 Task: select strikethrough from formatting style.
Action: Mouse moved to (170, 117)
Screenshot: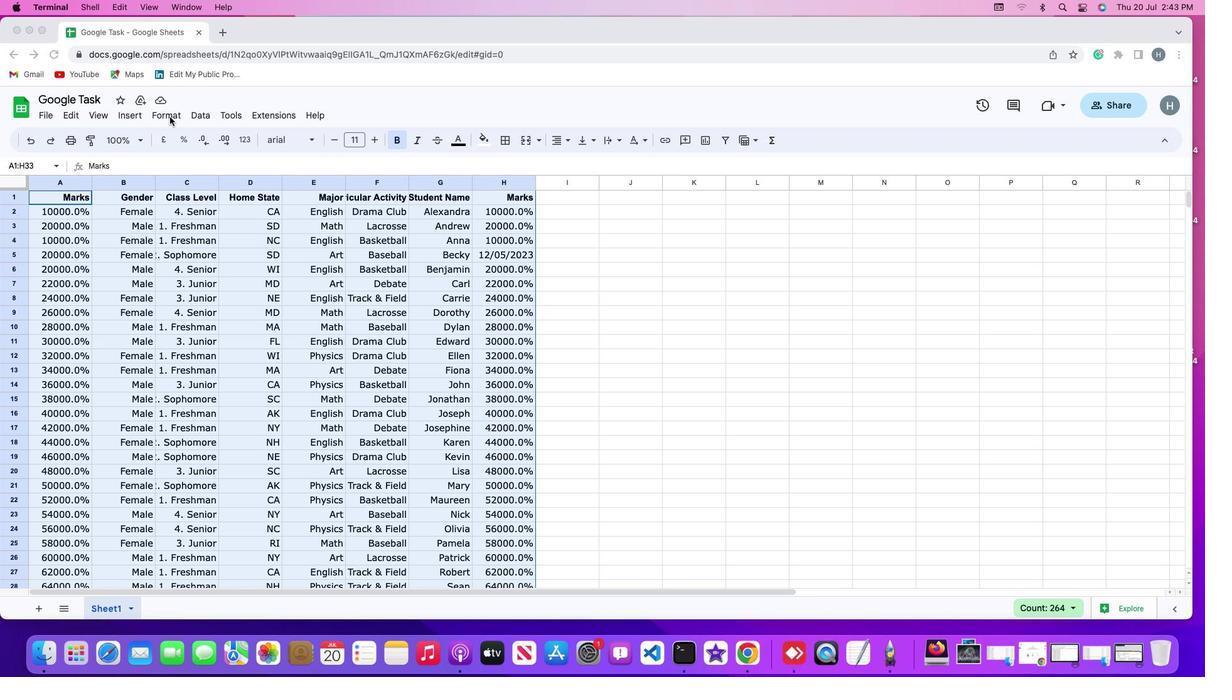
Action: Mouse pressed left at (170, 117)
Screenshot: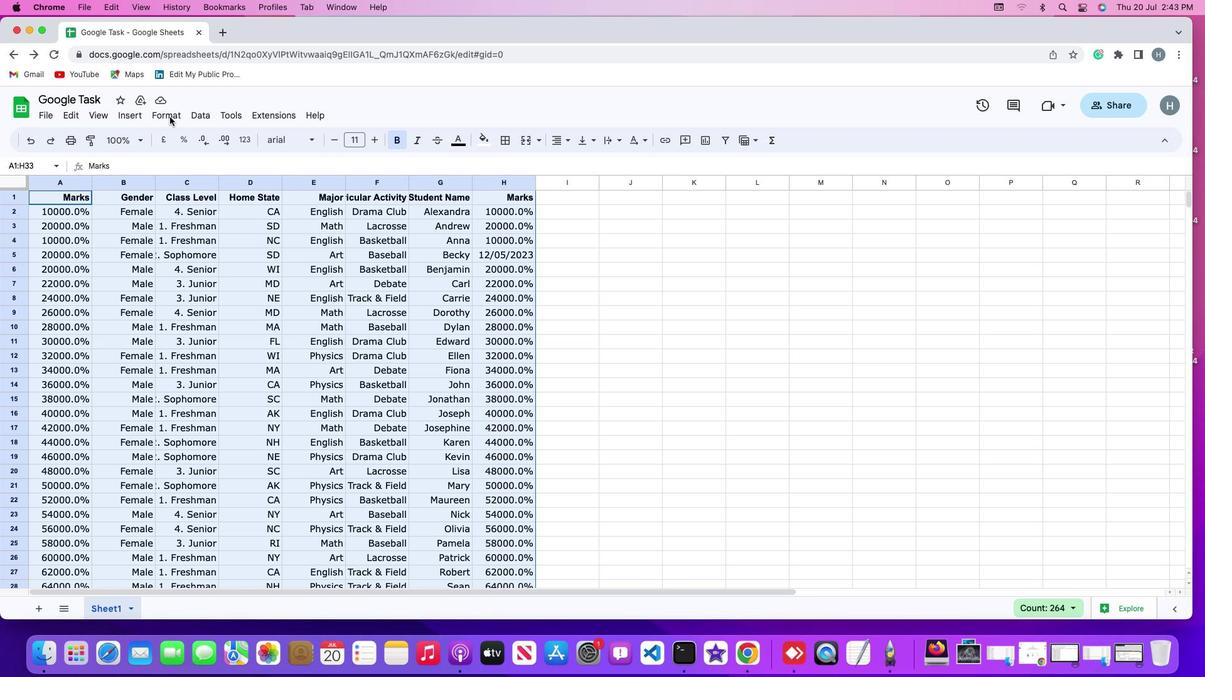 
Action: Mouse moved to (170, 113)
Screenshot: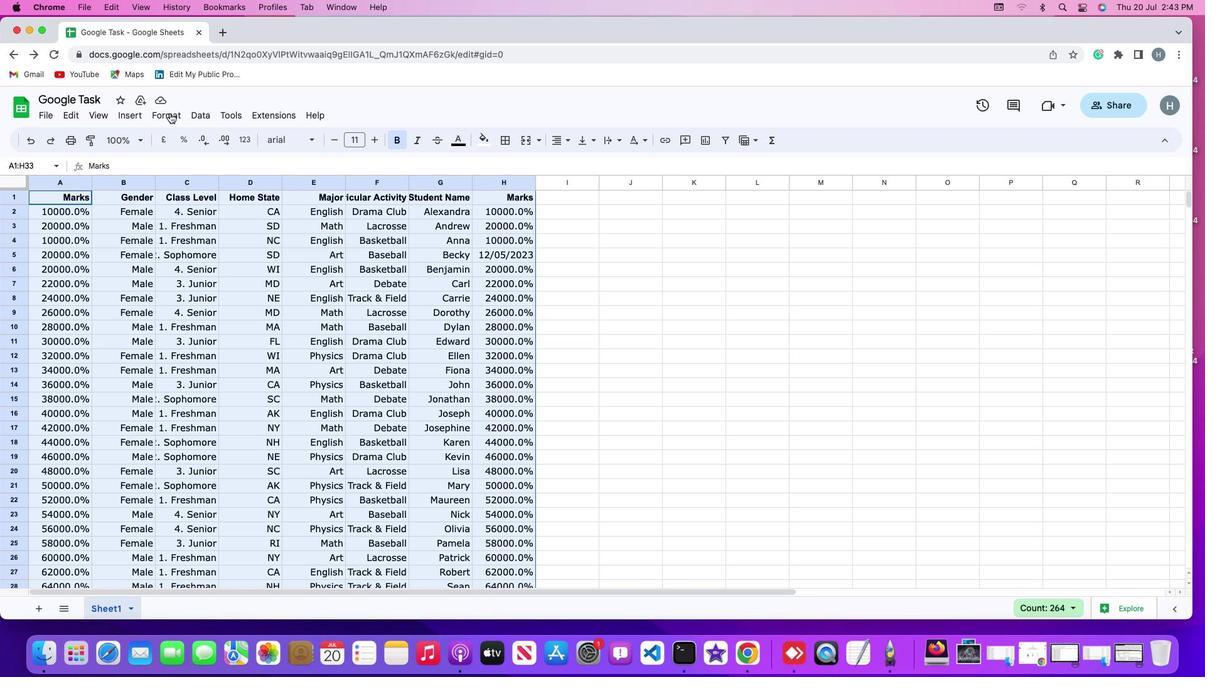 
Action: Mouse pressed left at (170, 113)
Screenshot: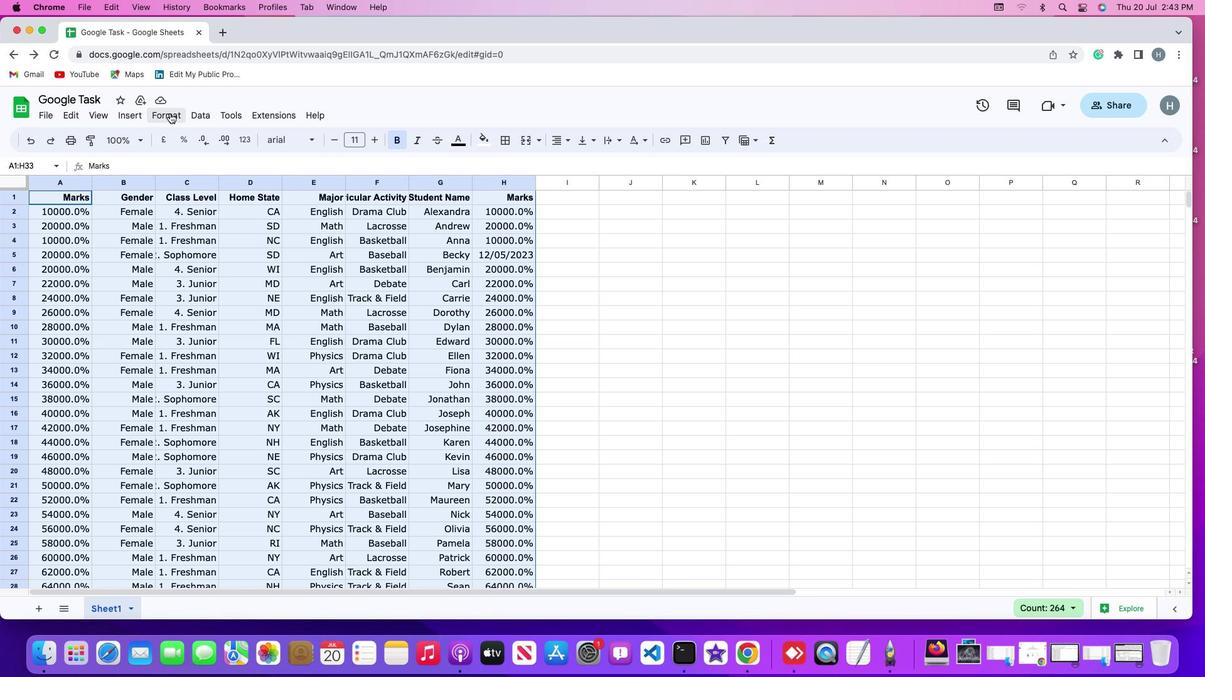 
Action: Mouse moved to (190, 334)
Screenshot: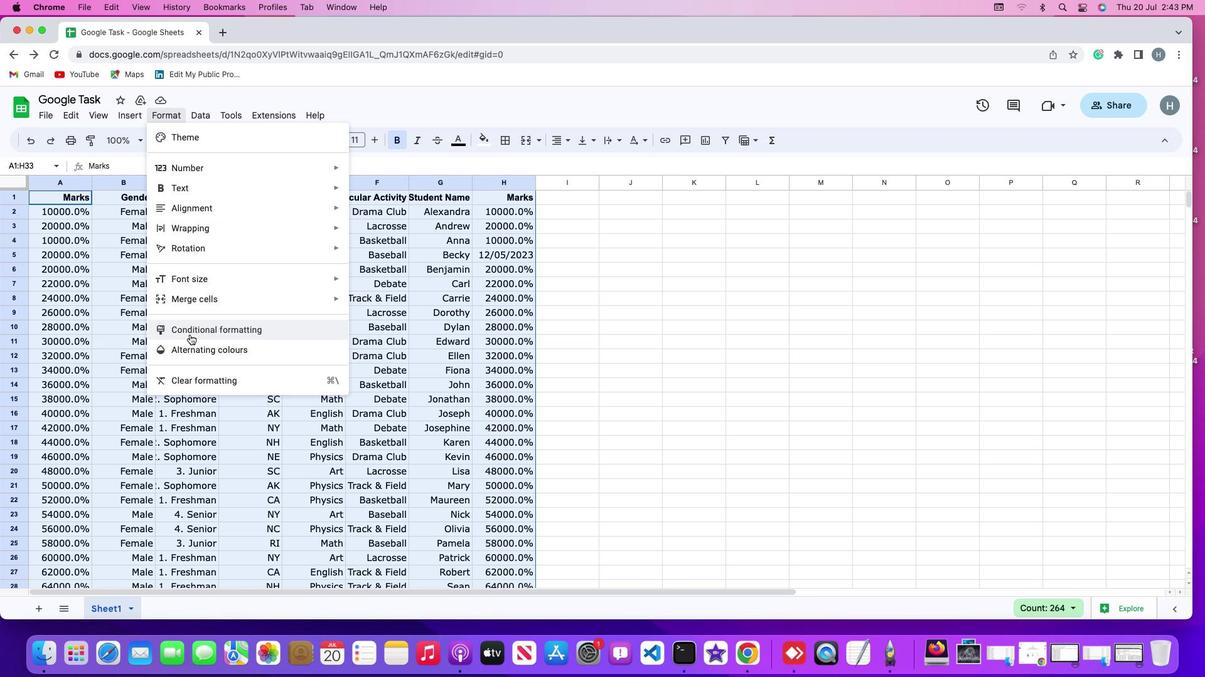
Action: Mouse pressed left at (190, 334)
Screenshot: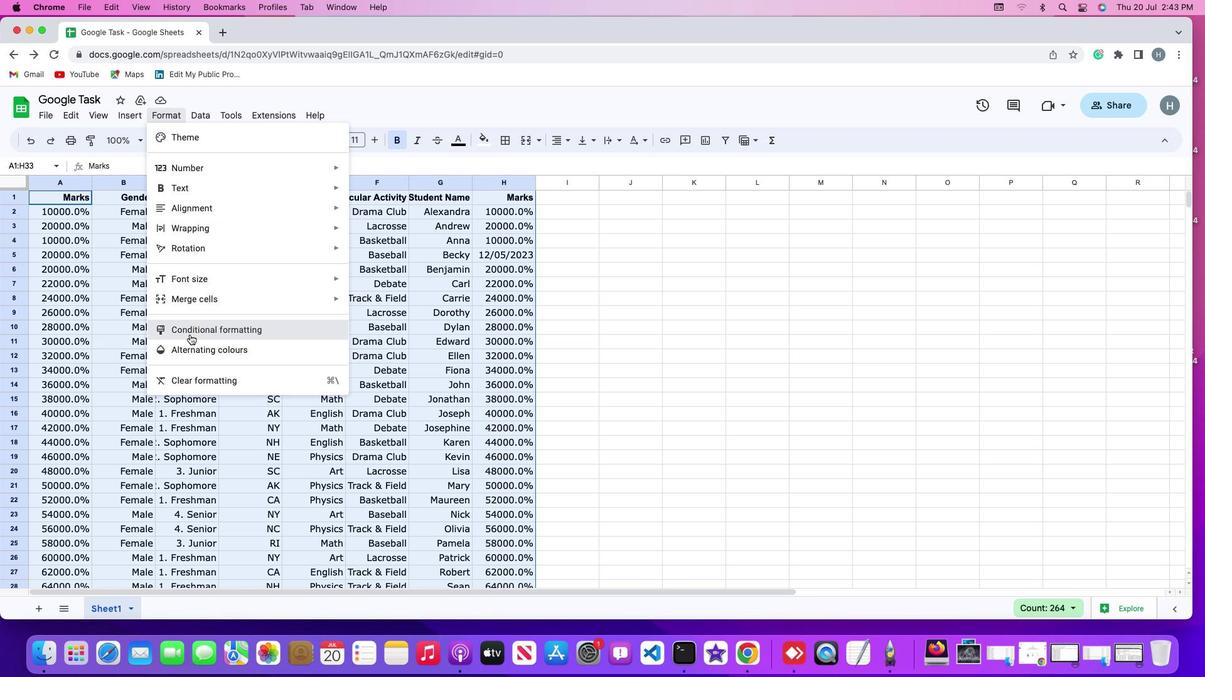
Action: Mouse moved to (1054, 384)
Screenshot: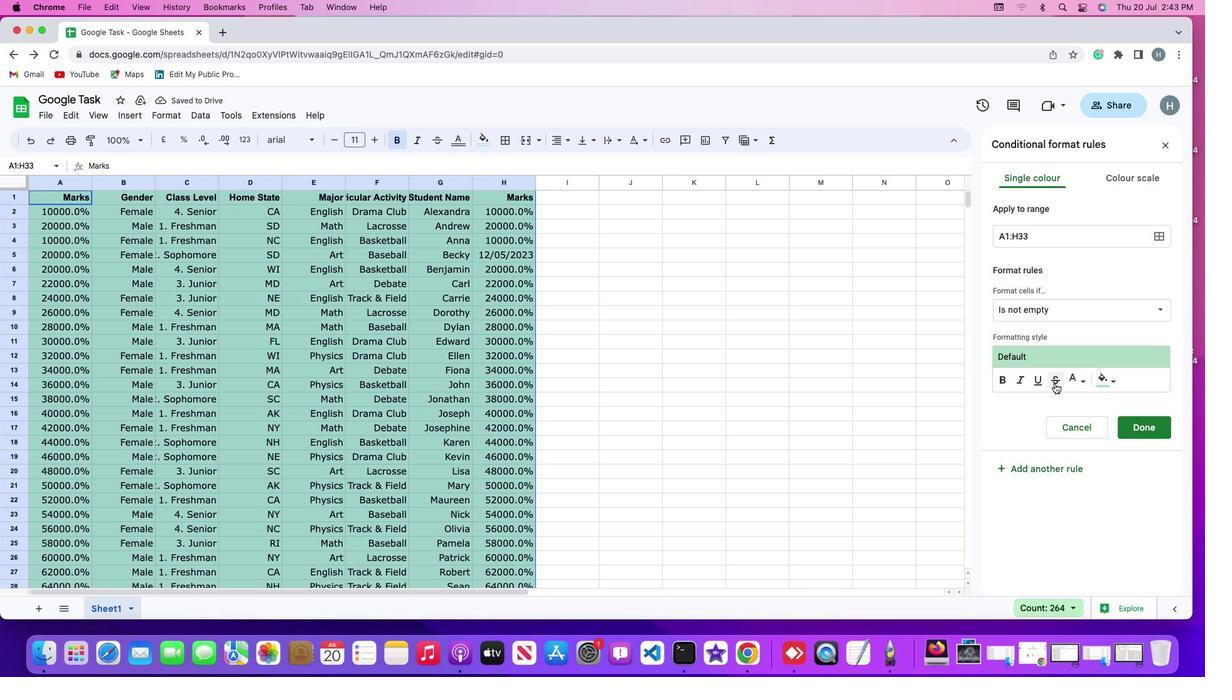 
Action: Mouse pressed left at (1054, 384)
Screenshot: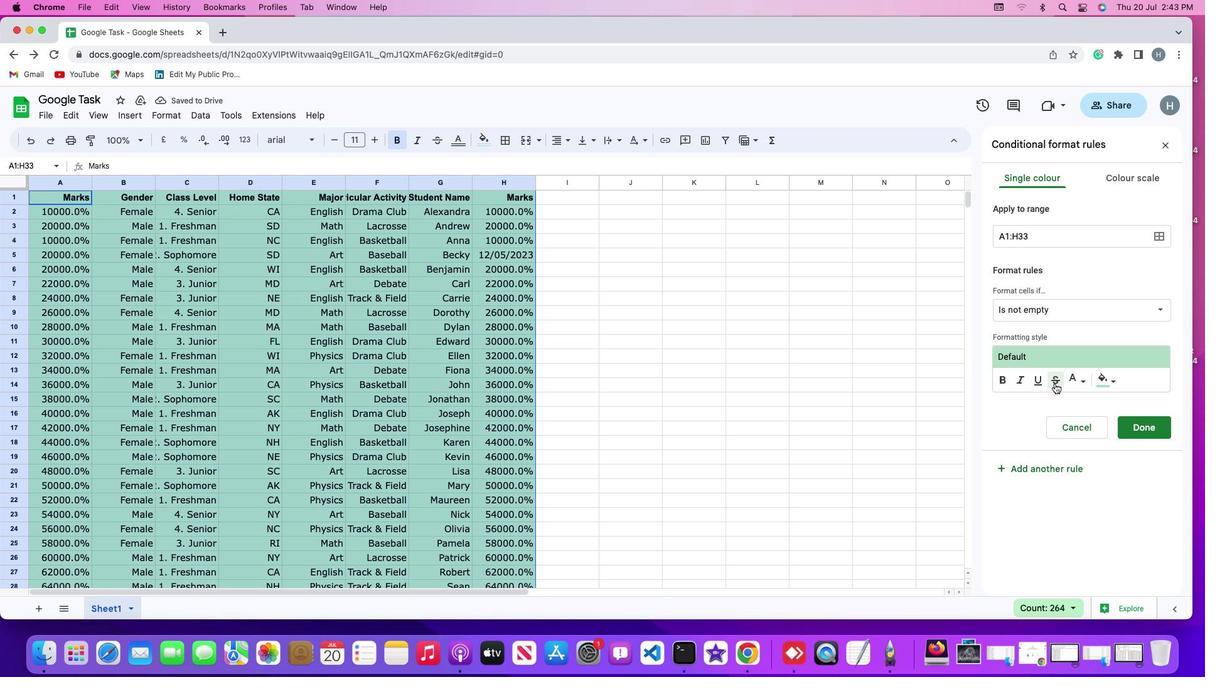 
Action: Mouse moved to (784, 386)
Screenshot: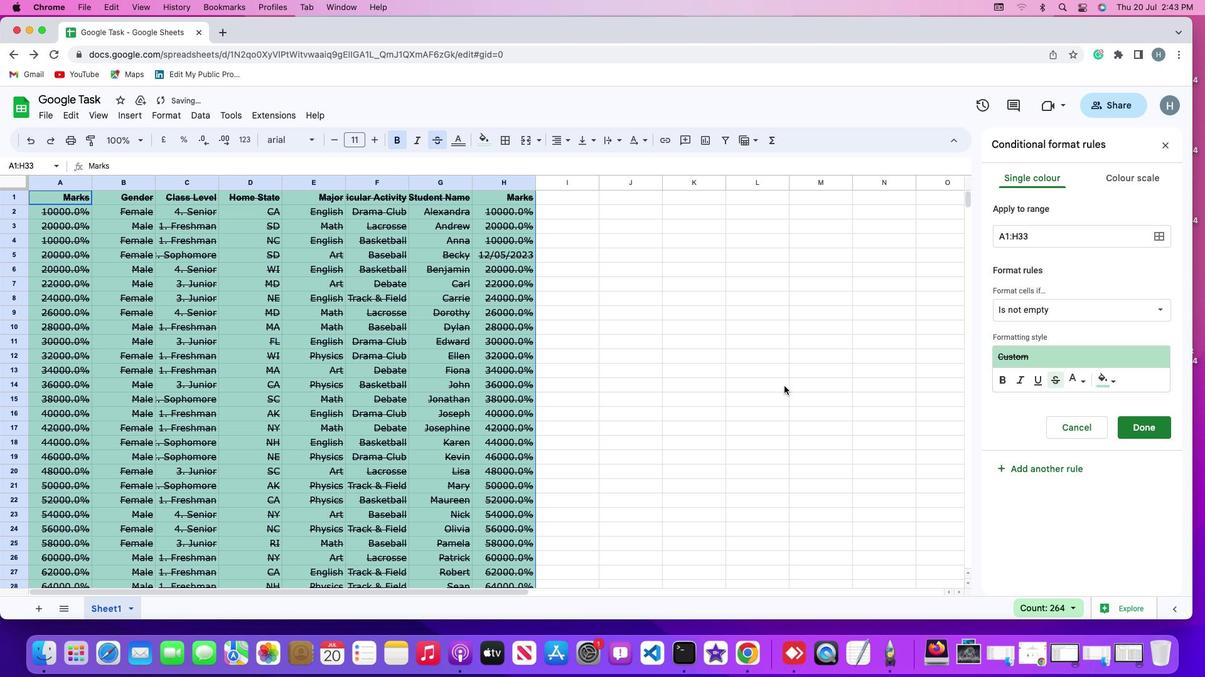 
